 Task: Filter comment by keyword.
Action: Mouse moved to (810, 50)
Screenshot: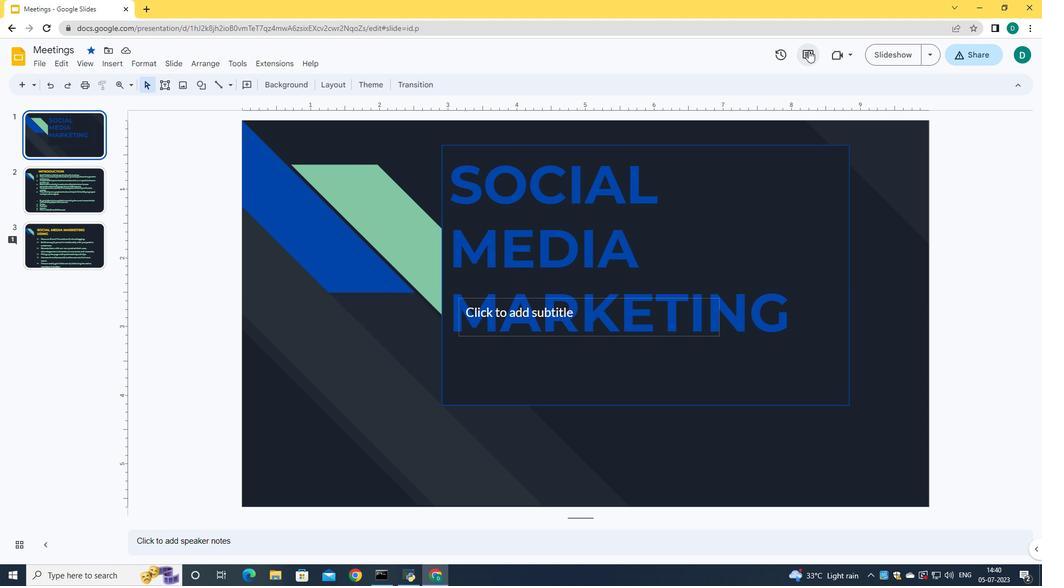 
Action: Mouse pressed left at (810, 50)
Screenshot: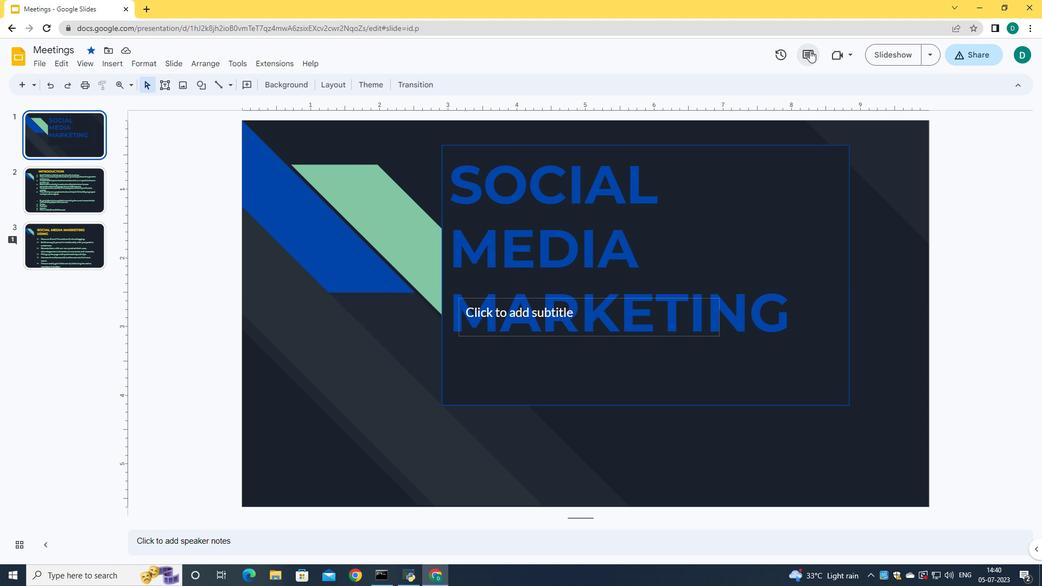 
Action: Mouse moved to (936, 85)
Screenshot: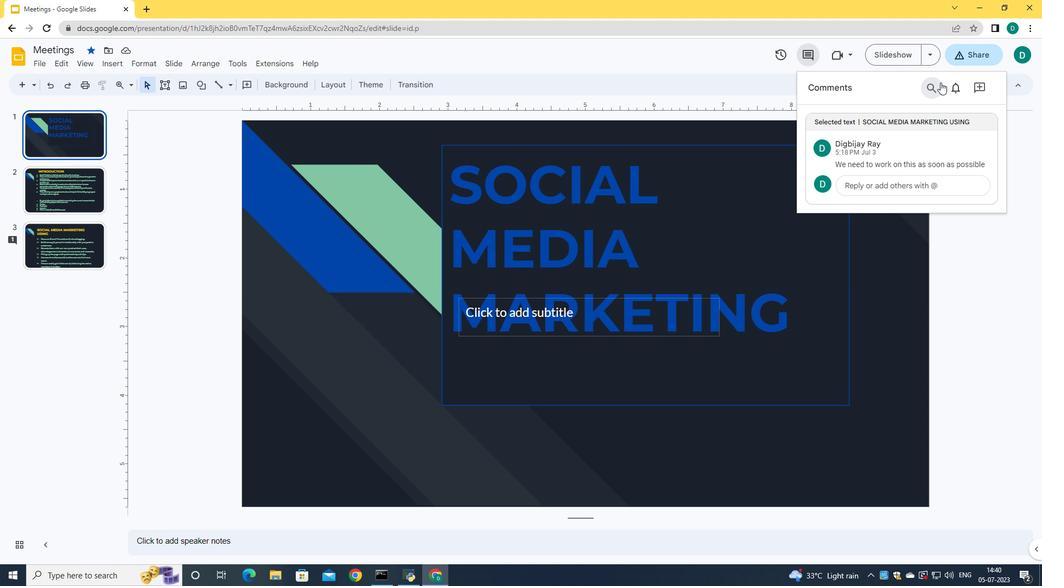 
Action: Mouse pressed left at (936, 85)
Screenshot: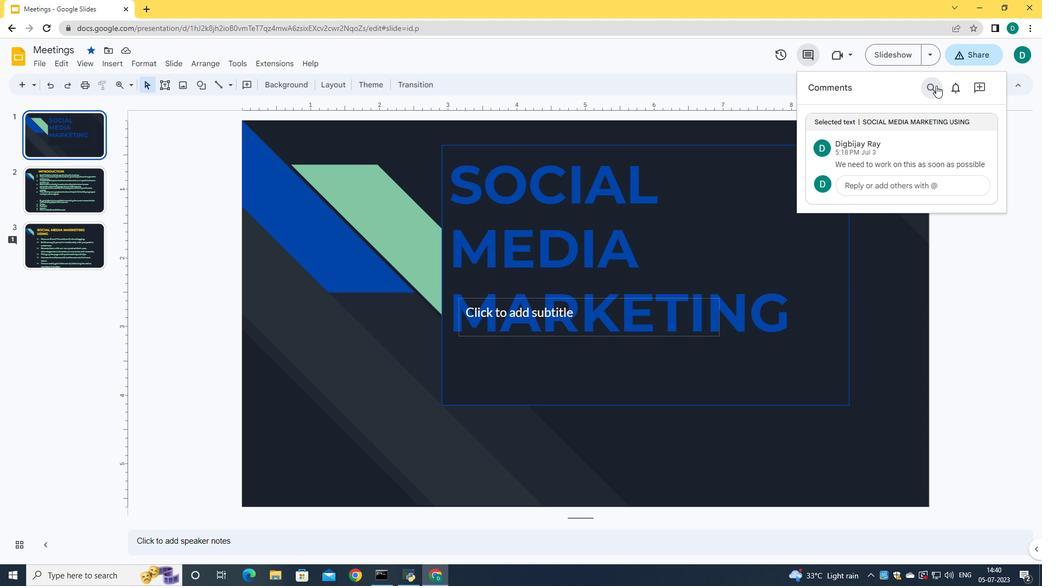 
Action: Mouse moved to (898, 115)
Screenshot: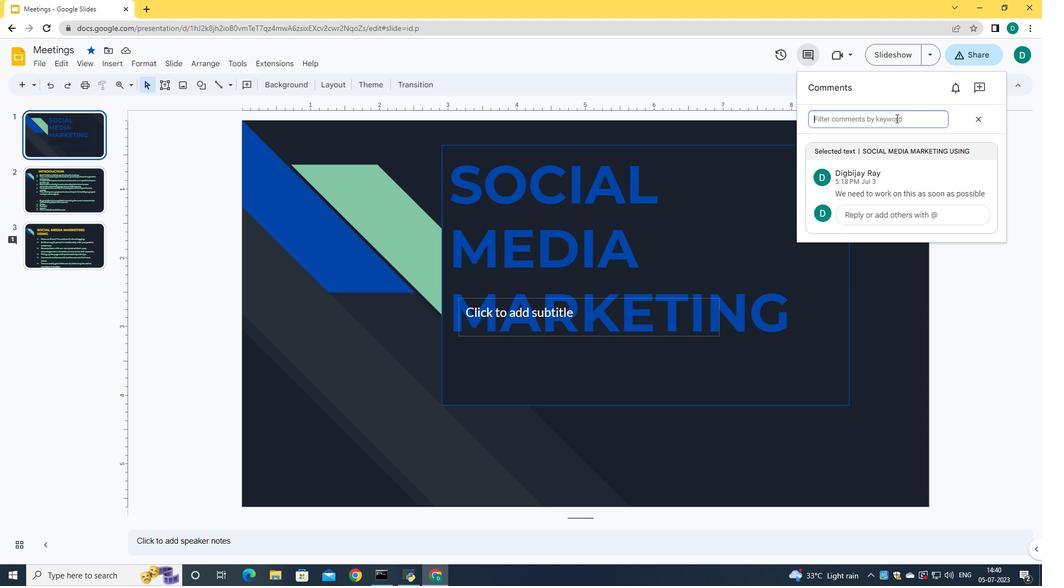 
Action: Key pressed need<Key.space>to<Key.space>work
Screenshot: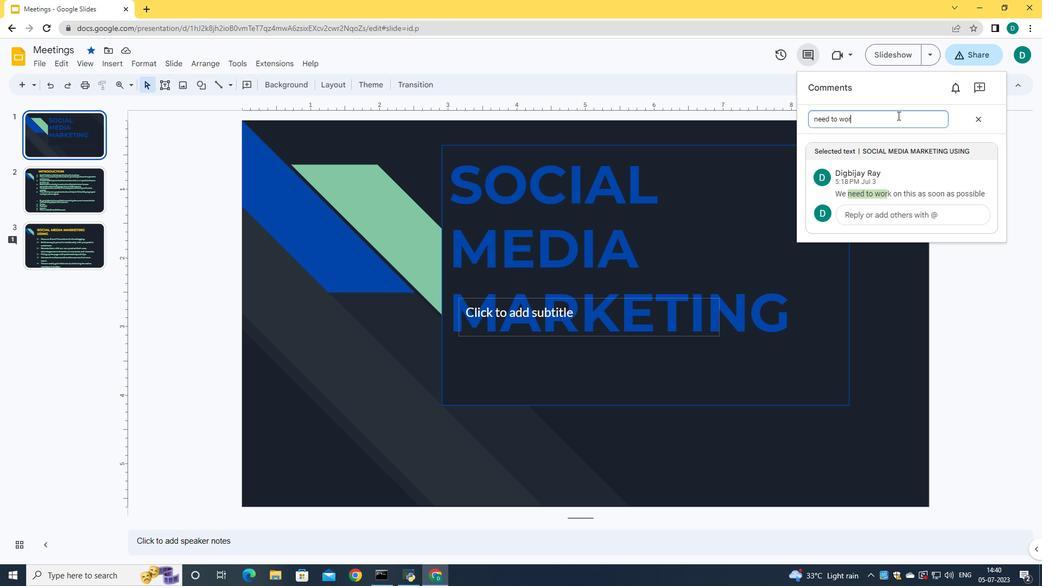 
